Task: Add Sprouts Boneless Angus Beef Rump Roast to the cart.
Action: Mouse moved to (17, 69)
Screenshot: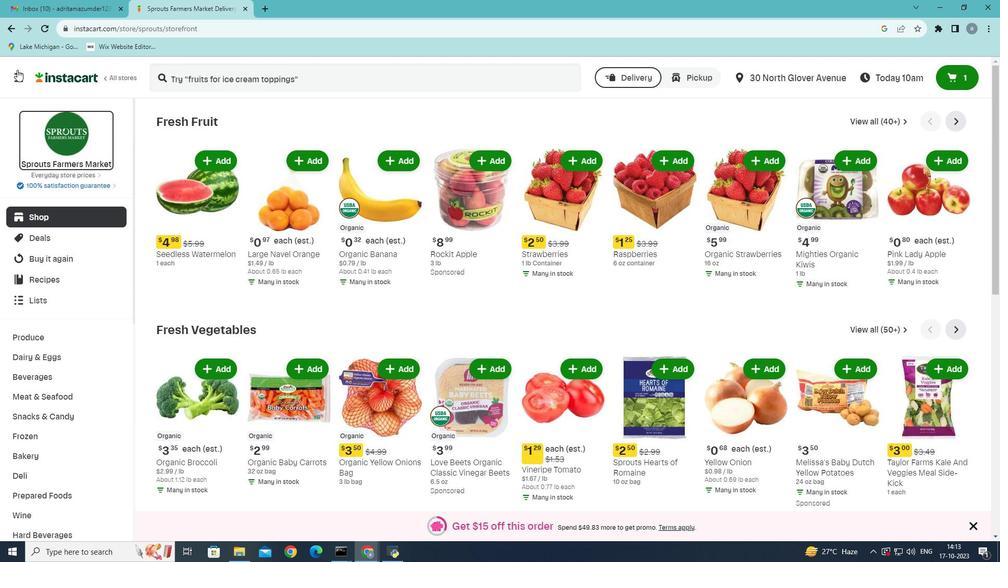 
Action: Mouse pressed left at (17, 69)
Screenshot: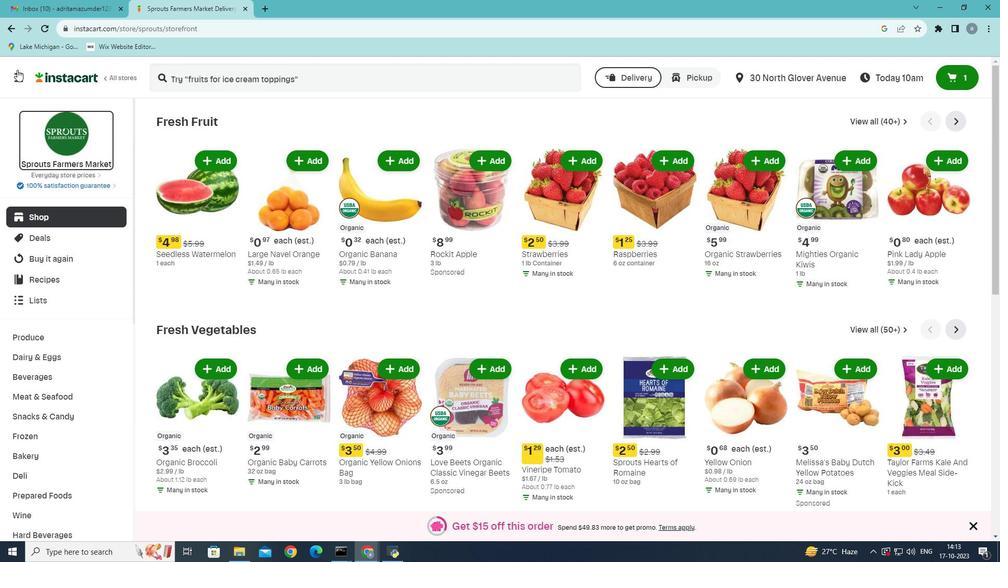 
Action: Mouse moved to (57, 305)
Screenshot: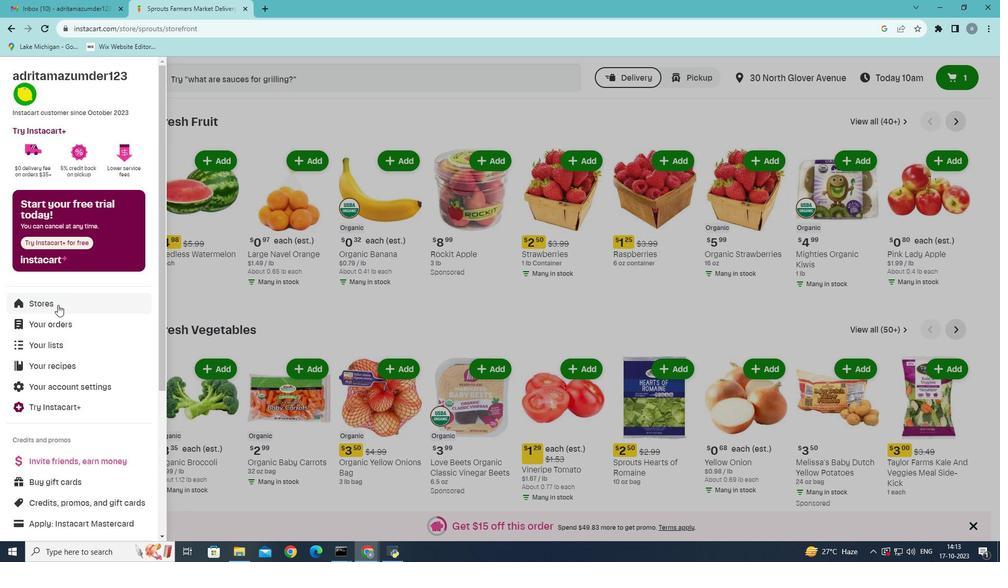 
Action: Mouse pressed left at (57, 305)
Screenshot: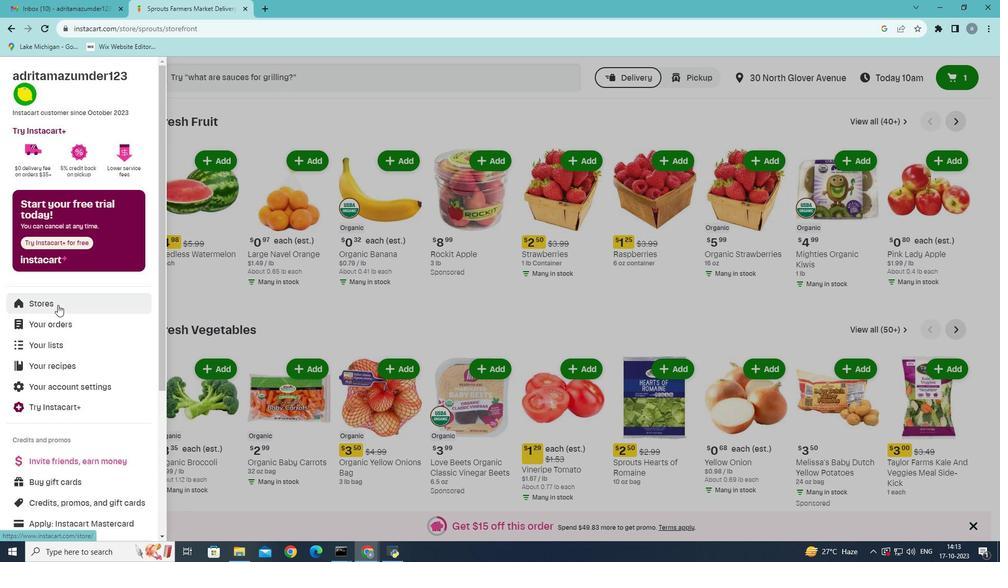 
Action: Mouse moved to (230, 123)
Screenshot: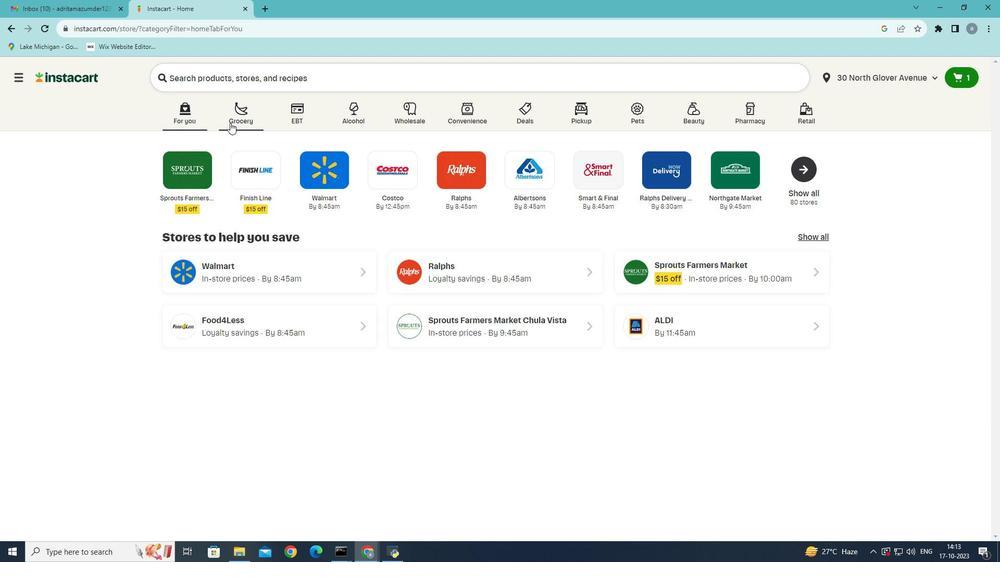 
Action: Mouse pressed left at (230, 123)
Screenshot: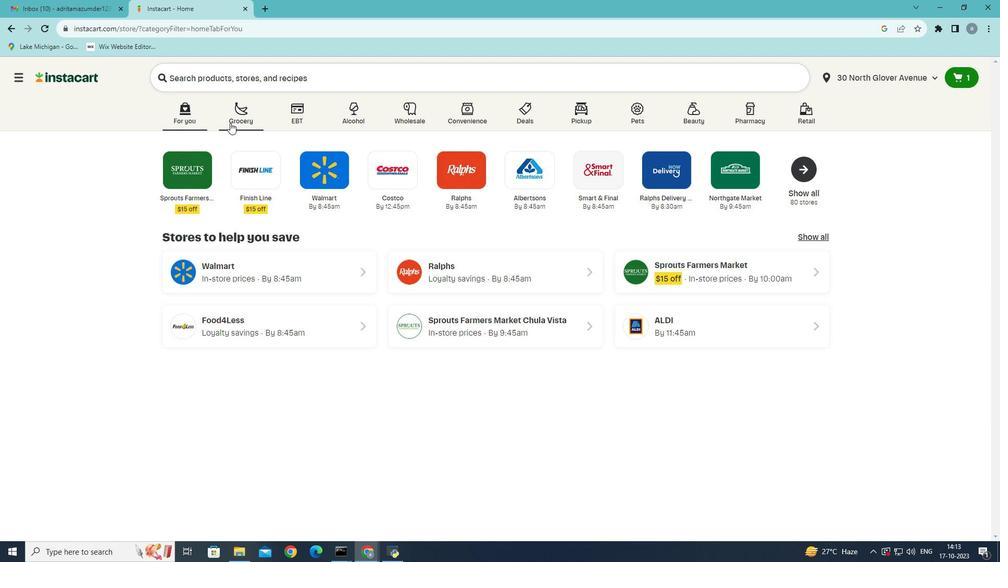 
Action: Mouse moved to (228, 171)
Screenshot: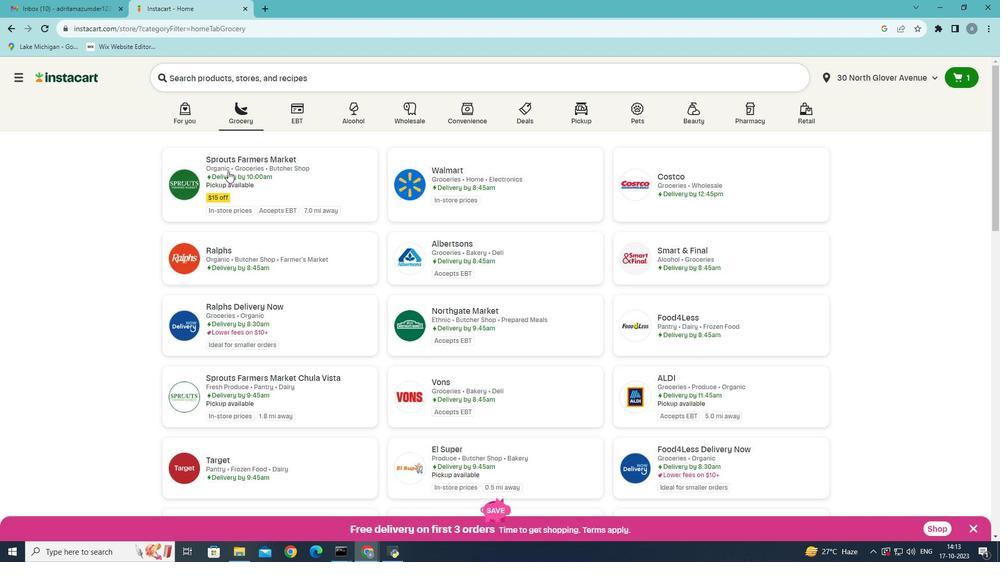 
Action: Mouse pressed left at (228, 171)
Screenshot: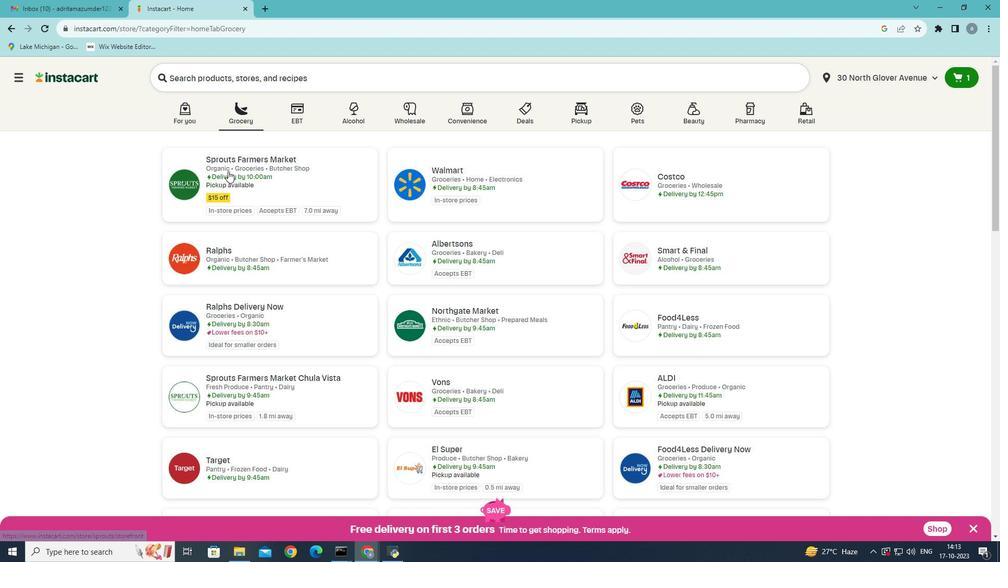 
Action: Mouse moved to (44, 400)
Screenshot: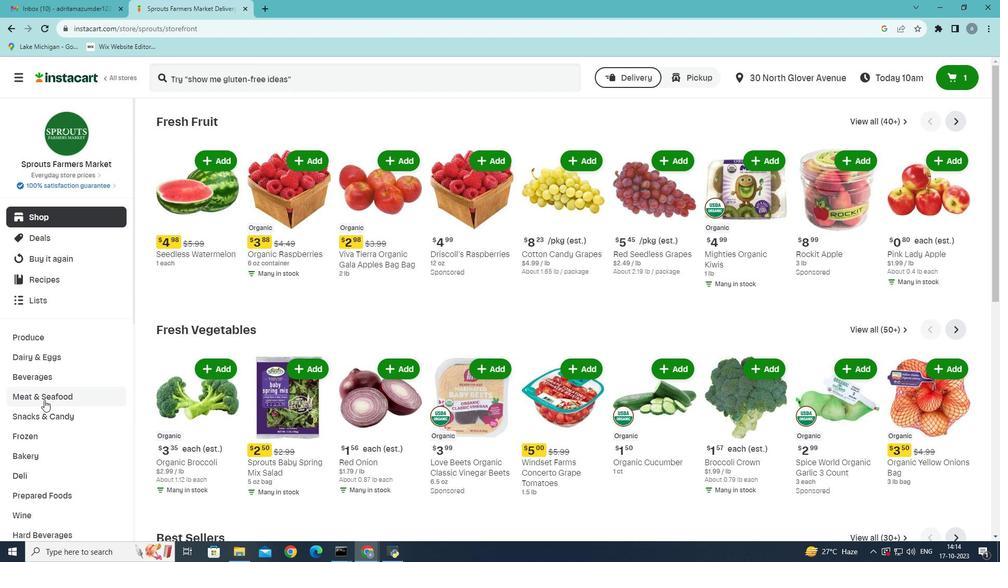 
Action: Mouse pressed left at (44, 400)
Screenshot: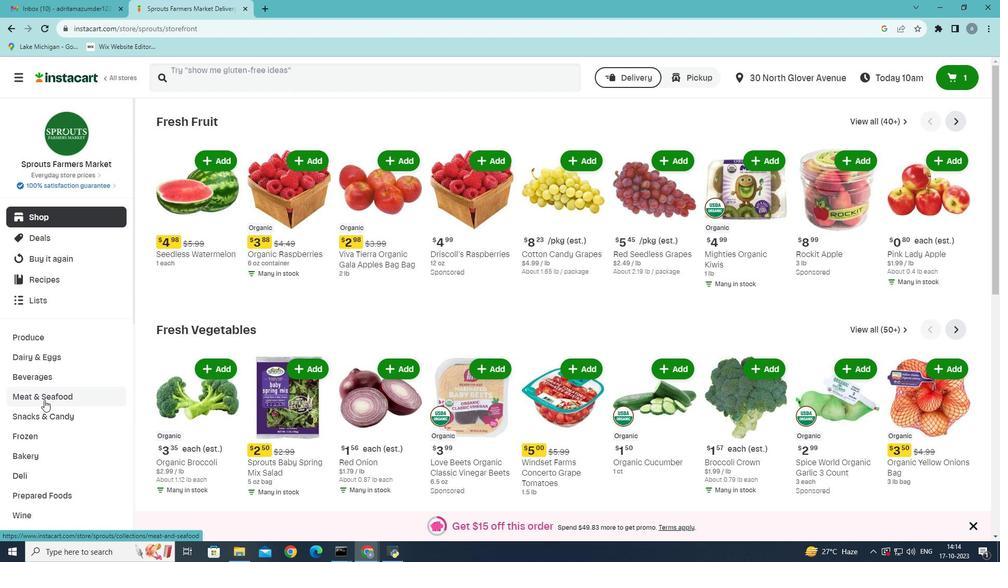 
Action: Mouse moved to (297, 145)
Screenshot: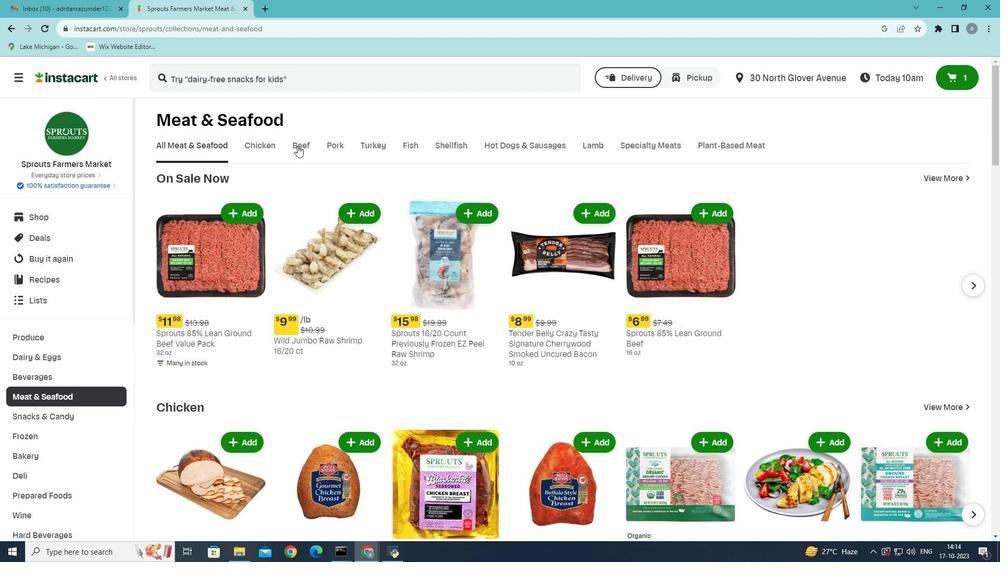 
Action: Mouse pressed left at (297, 145)
Screenshot: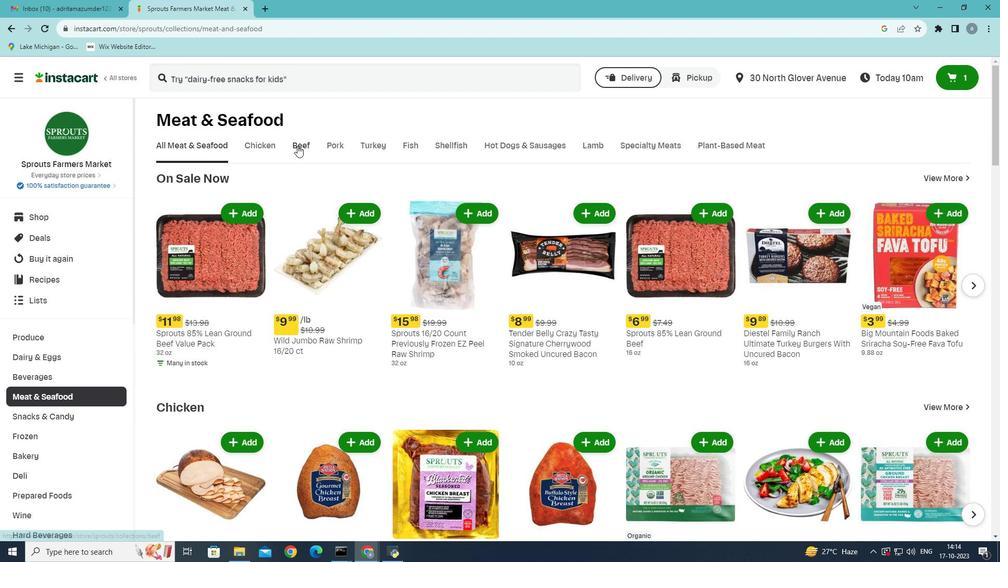 
Action: Mouse moved to (430, 194)
Screenshot: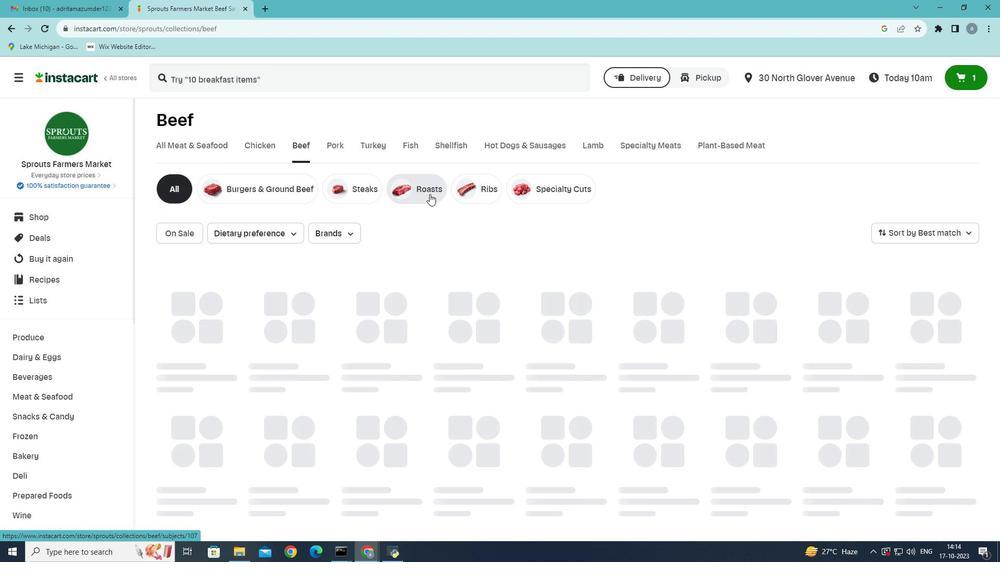 
Action: Mouse pressed left at (430, 194)
Screenshot: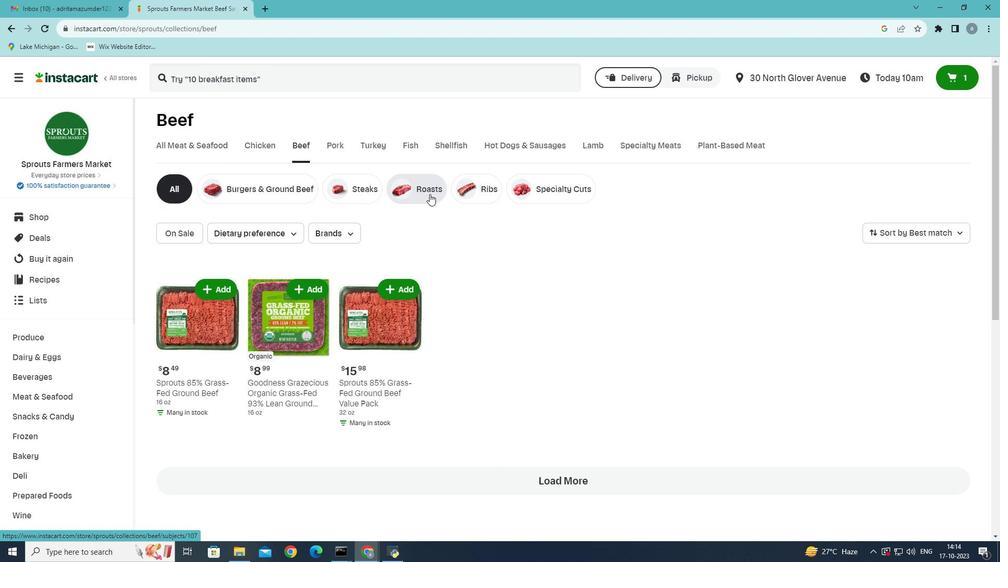 
Action: Mouse moved to (388, 287)
Screenshot: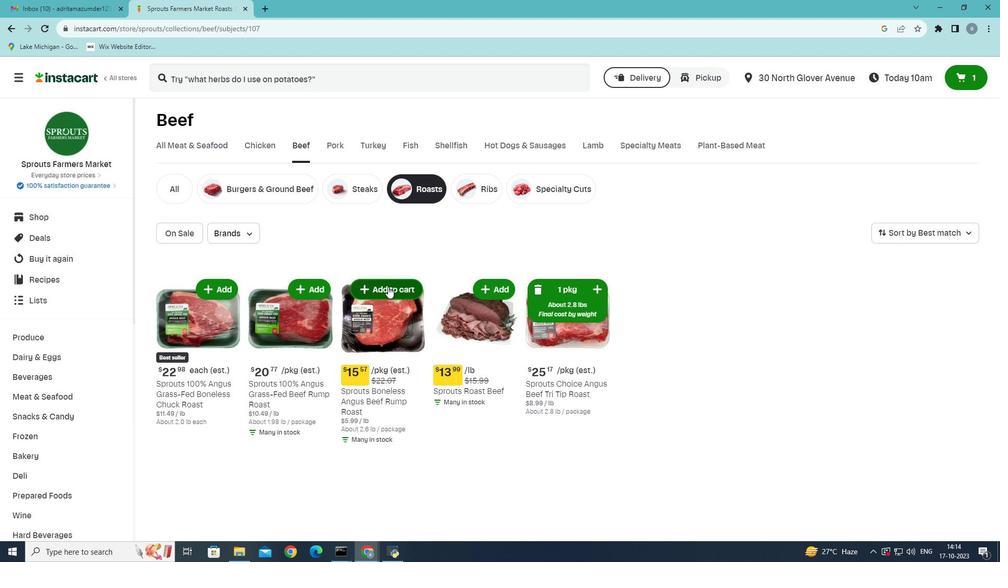 
Action: Mouse pressed left at (388, 287)
Screenshot: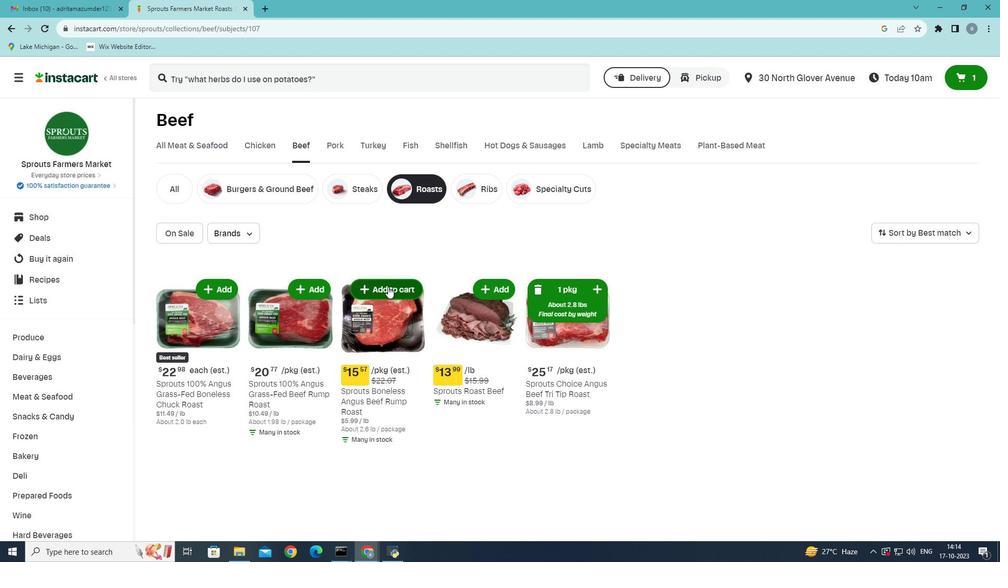 
Action: Mouse moved to (395, 296)
Screenshot: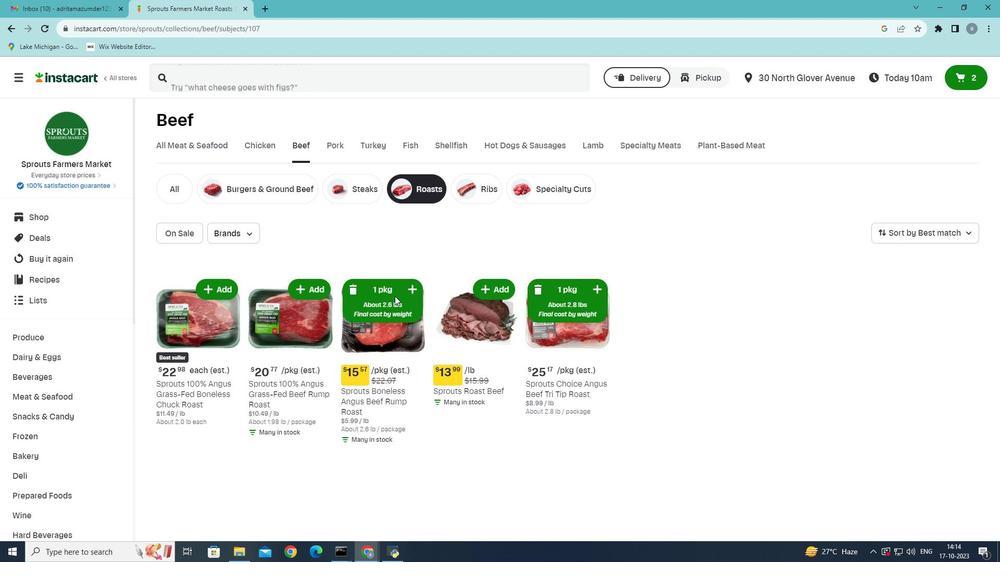 
